 Task: Enable the option push notifications in job recommendations.
Action: Mouse moved to (658, 87)
Screenshot: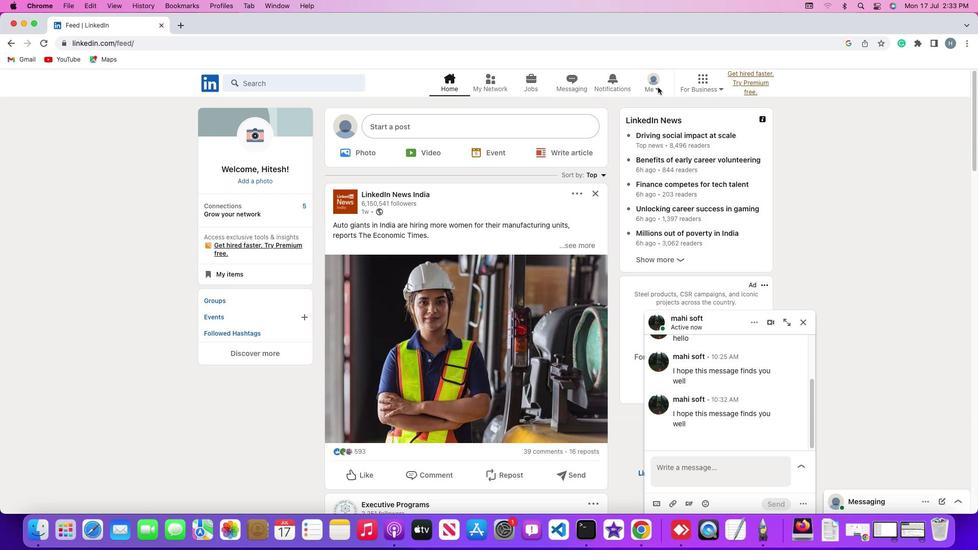 
Action: Mouse pressed left at (658, 87)
Screenshot: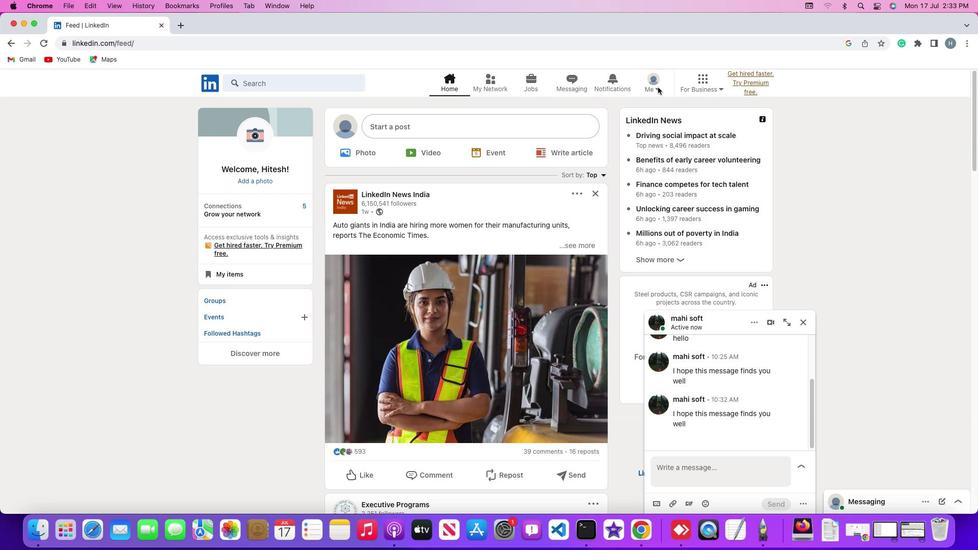 
Action: Mouse moved to (657, 88)
Screenshot: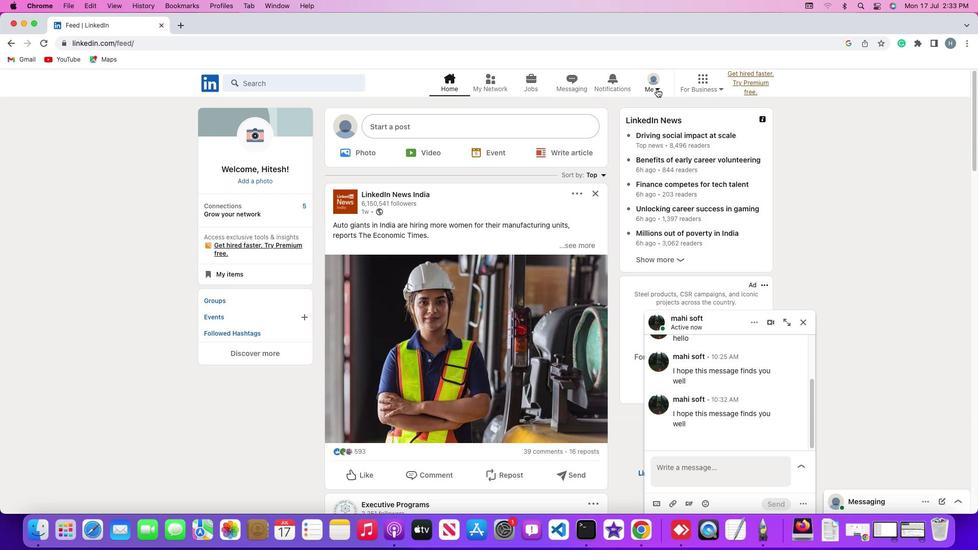 
Action: Mouse pressed left at (657, 88)
Screenshot: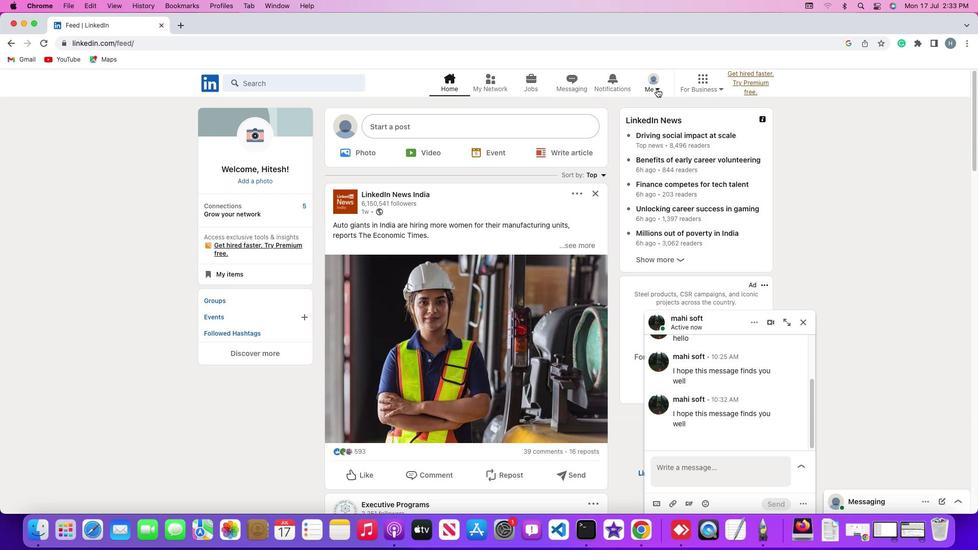 
Action: Mouse moved to (598, 198)
Screenshot: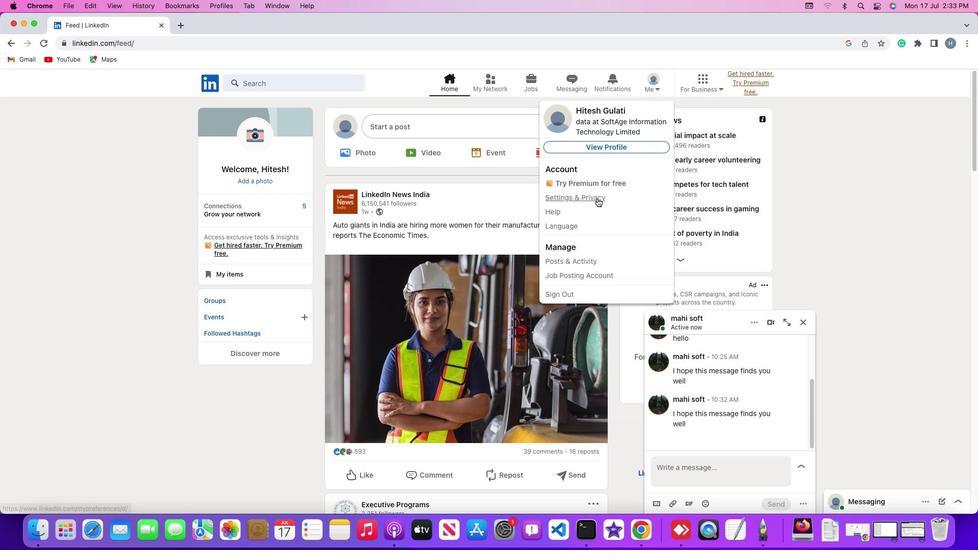 
Action: Mouse pressed left at (598, 198)
Screenshot: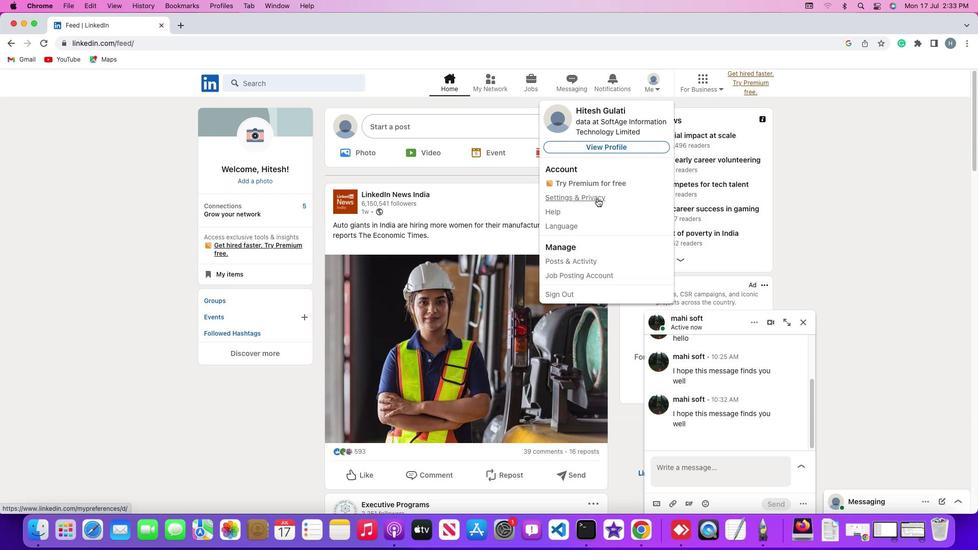 
Action: Mouse moved to (75, 344)
Screenshot: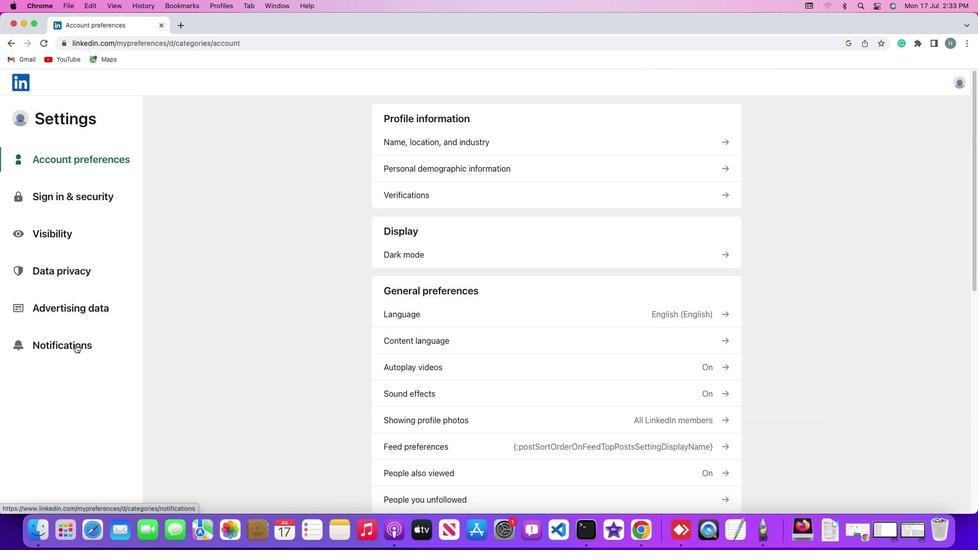
Action: Mouse pressed left at (75, 344)
Screenshot: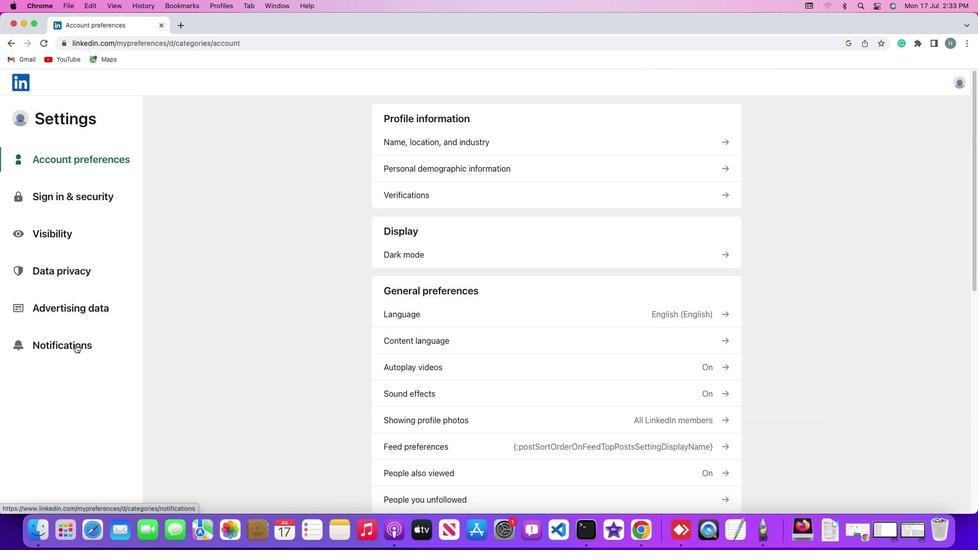 
Action: Mouse moved to (425, 140)
Screenshot: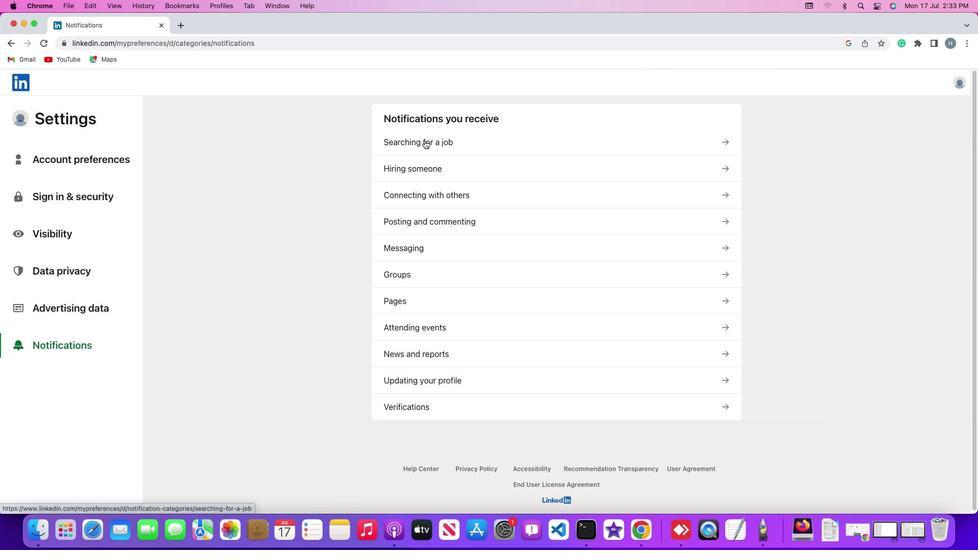 
Action: Mouse pressed left at (425, 140)
Screenshot: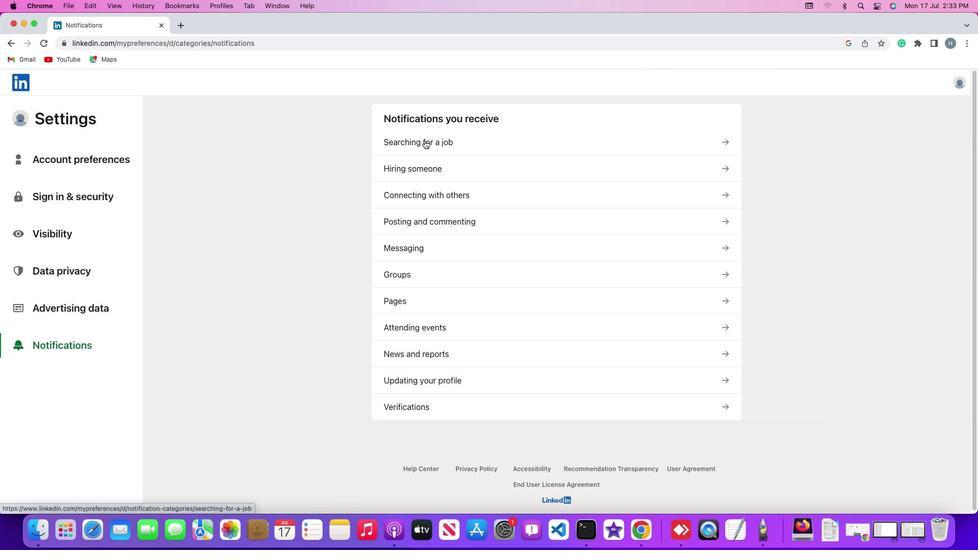 
Action: Mouse moved to (431, 269)
Screenshot: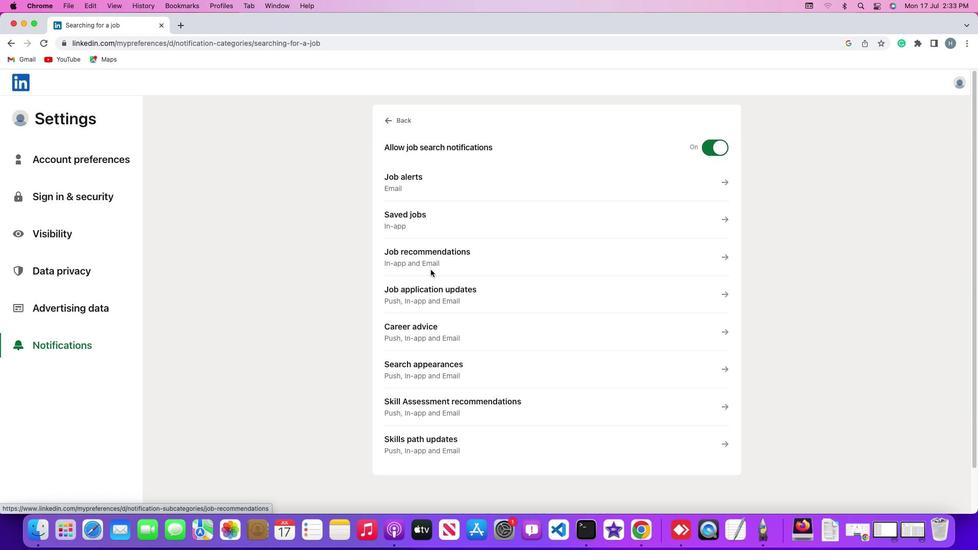 
Action: Mouse pressed left at (431, 269)
Screenshot: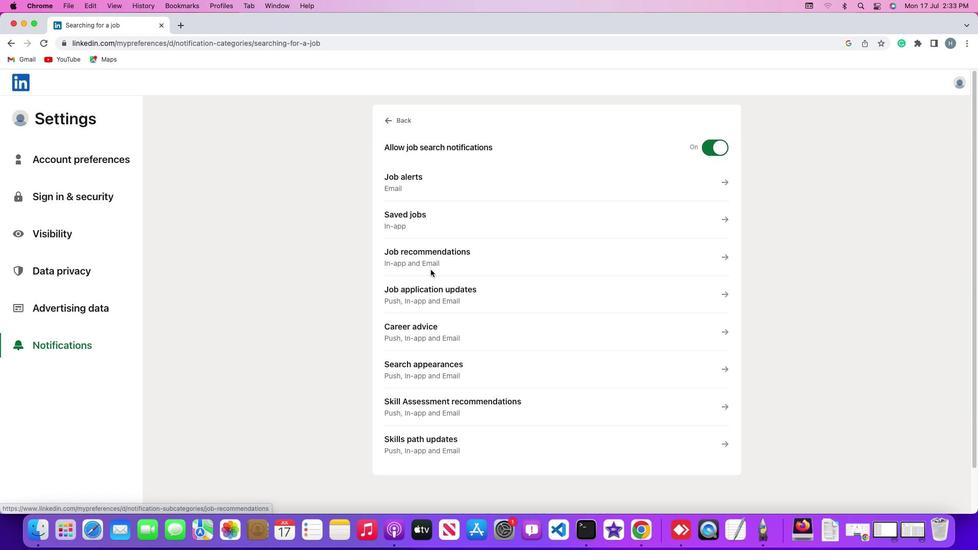 
Action: Mouse moved to (453, 255)
Screenshot: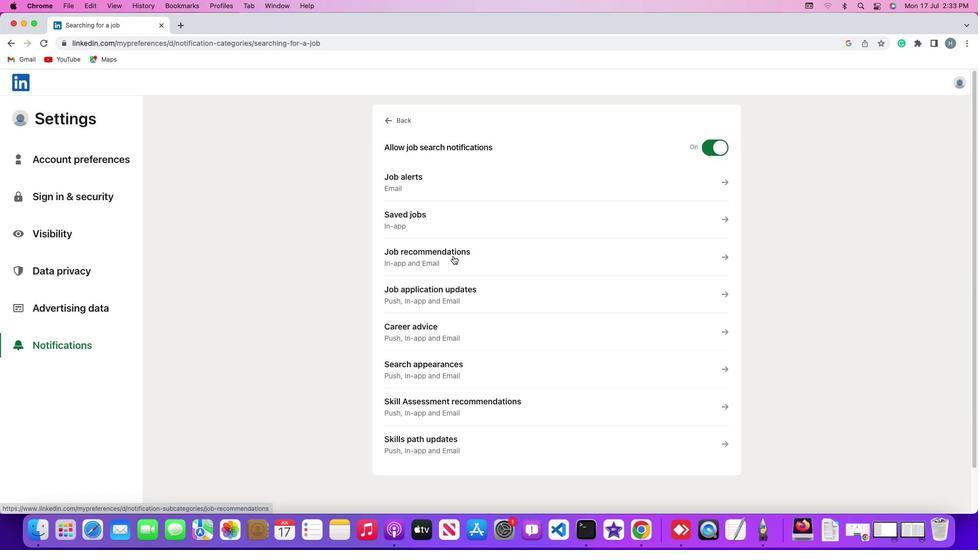 
Action: Mouse pressed left at (453, 255)
Screenshot: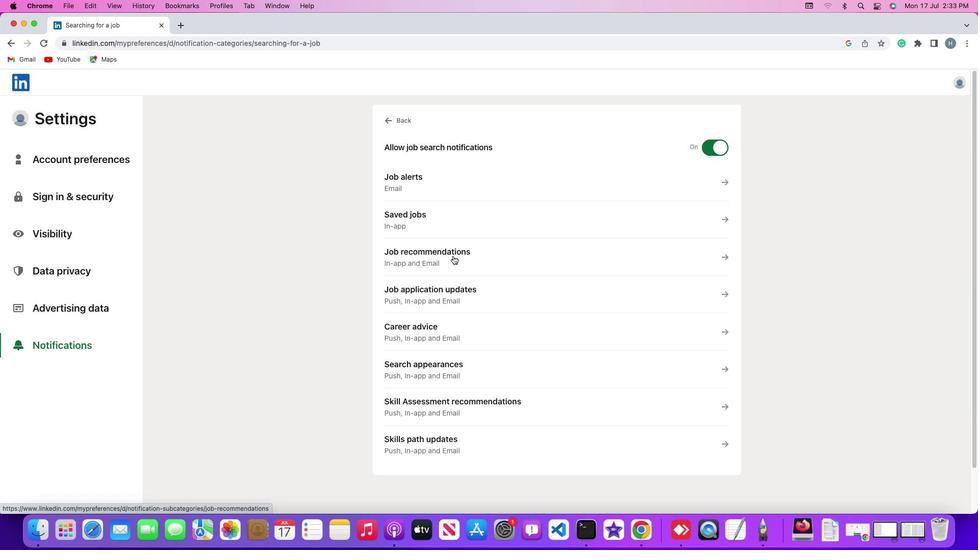 
Action: Mouse moved to (712, 250)
Screenshot: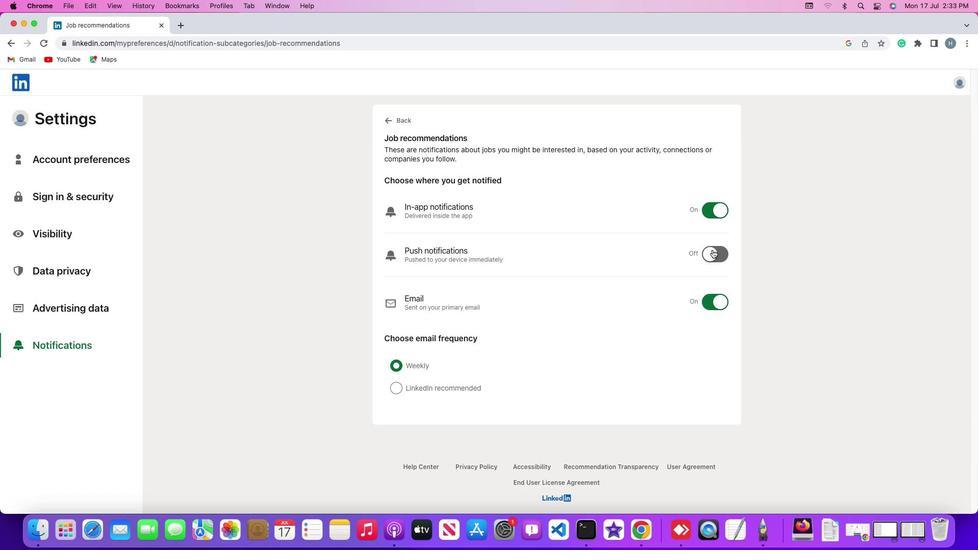 
Action: Mouse pressed left at (712, 250)
Screenshot: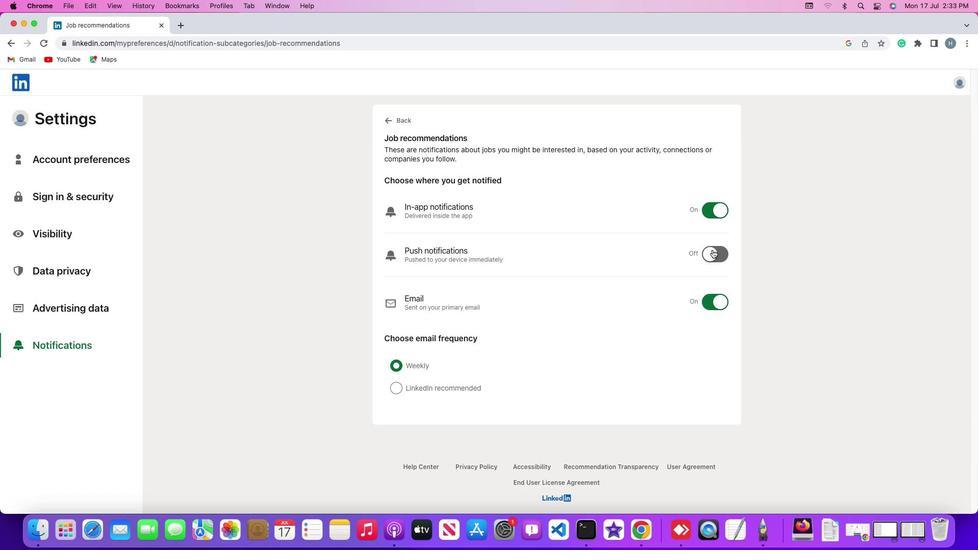 
Action: Mouse moved to (650, 274)
Screenshot: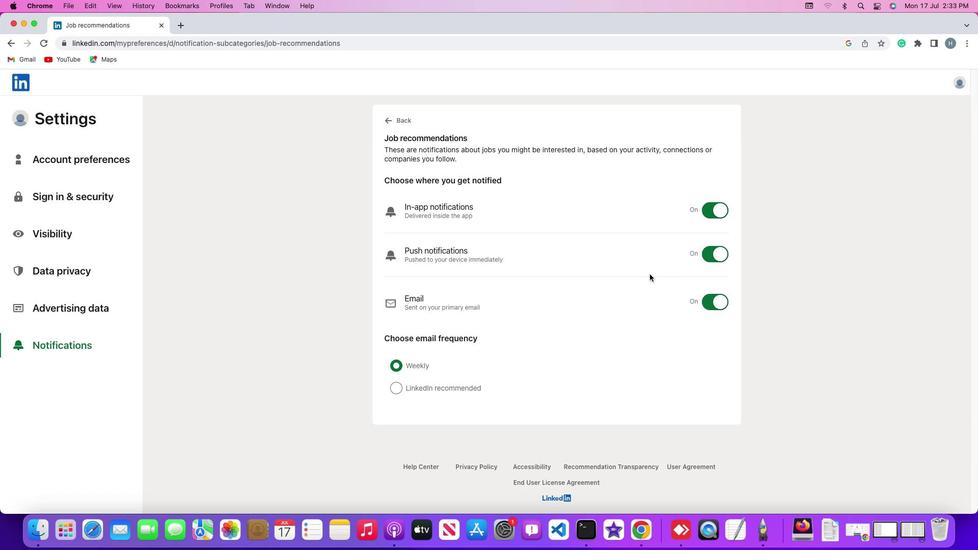 
